 Task: Send an email with the signature Destiny Lee with the subject 'Status report' and the message 'Thank you for your prompt response.' from softage.1@softage.net to softage.10@softage.net and softage.2@softage.net with CC to softage.3@softage.net
Action: Key pressed n
Screenshot: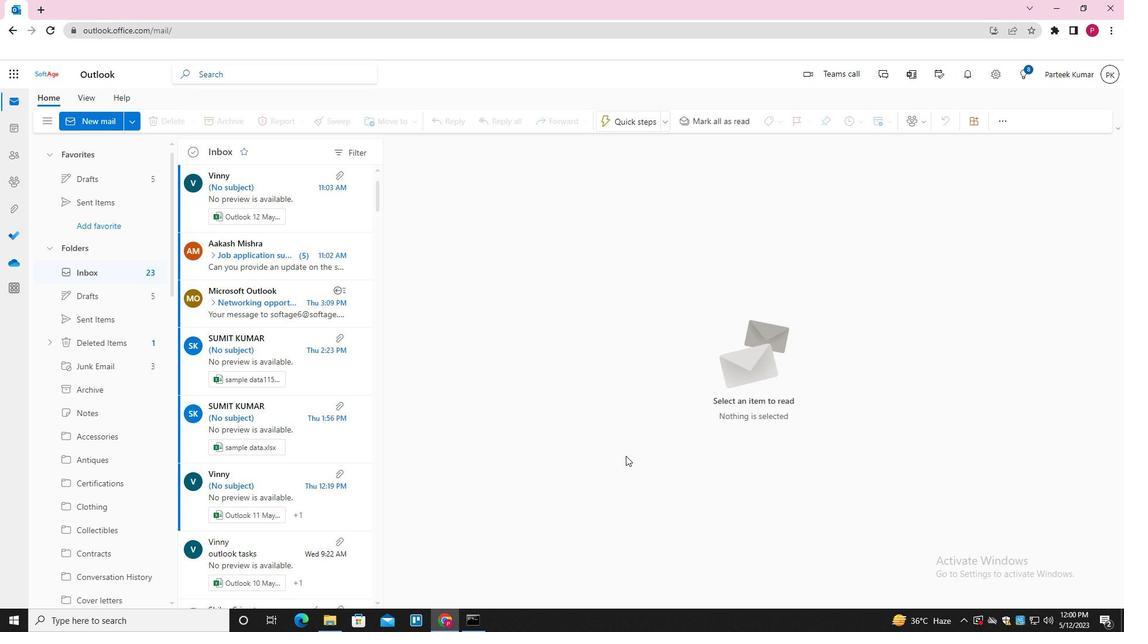 
Action: Mouse moved to (788, 124)
Screenshot: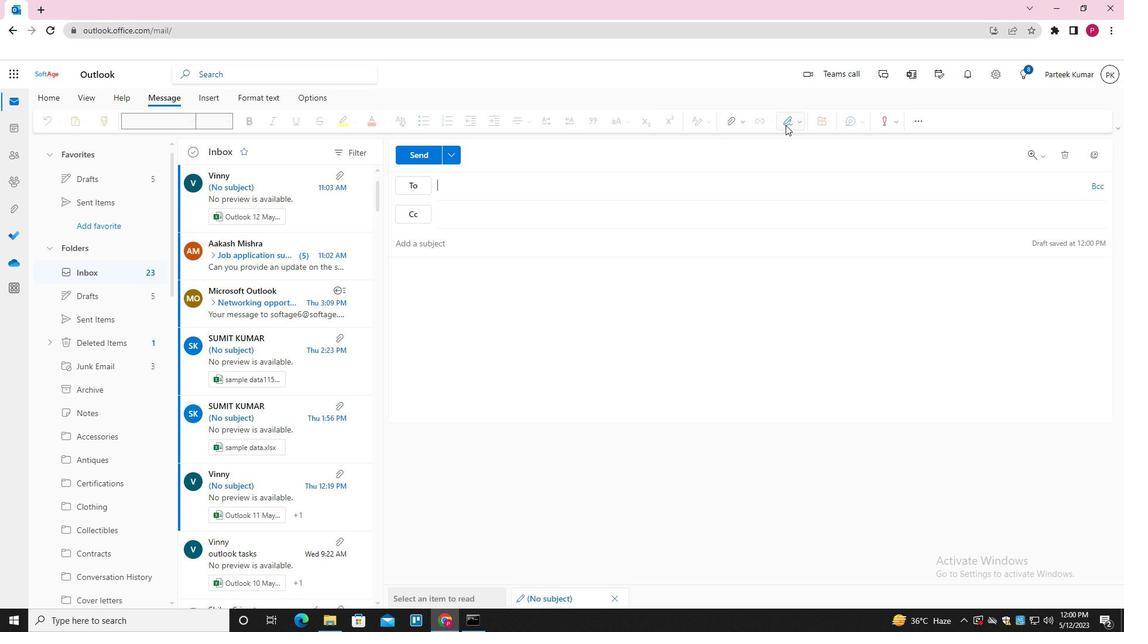 
Action: Mouse pressed left at (788, 124)
Screenshot: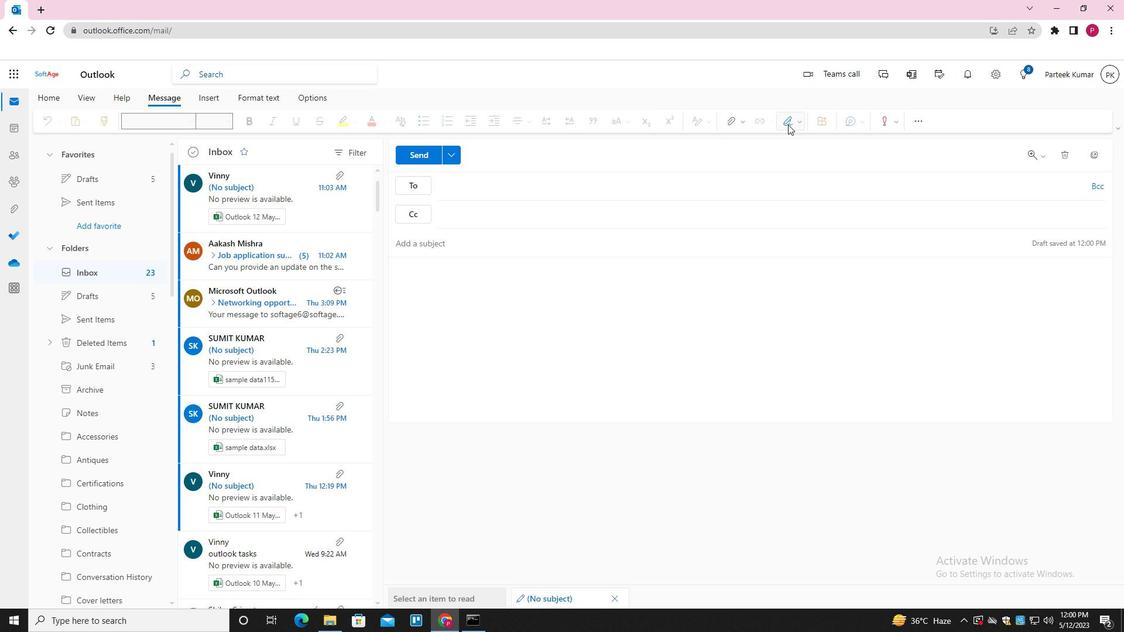 
Action: Mouse moved to (774, 170)
Screenshot: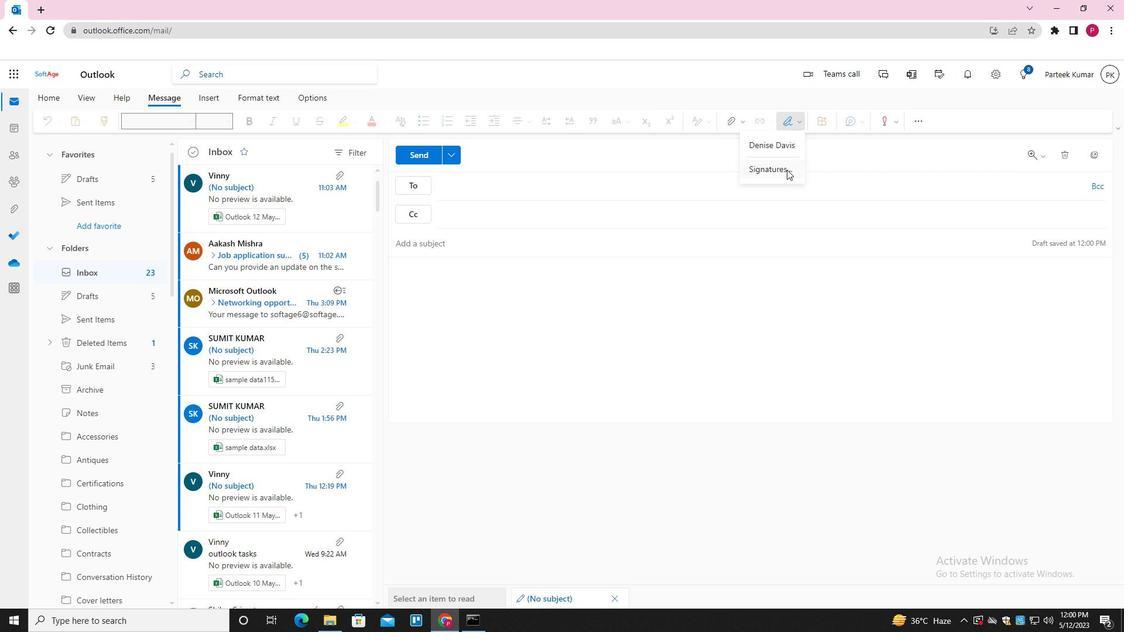 
Action: Mouse pressed left at (774, 170)
Screenshot: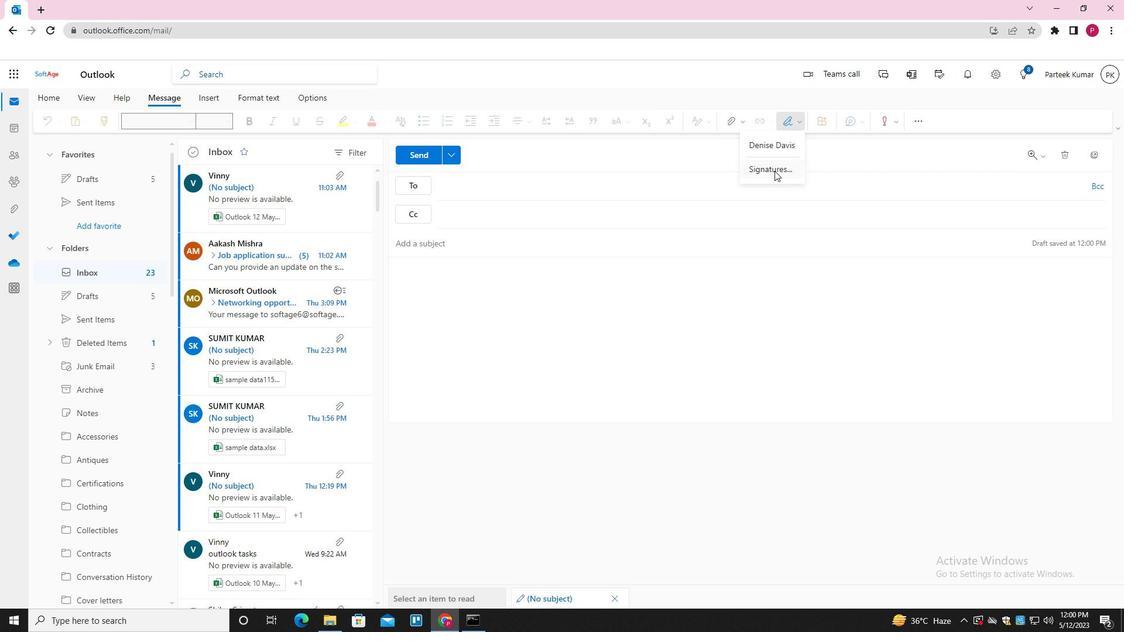
Action: Mouse moved to (799, 214)
Screenshot: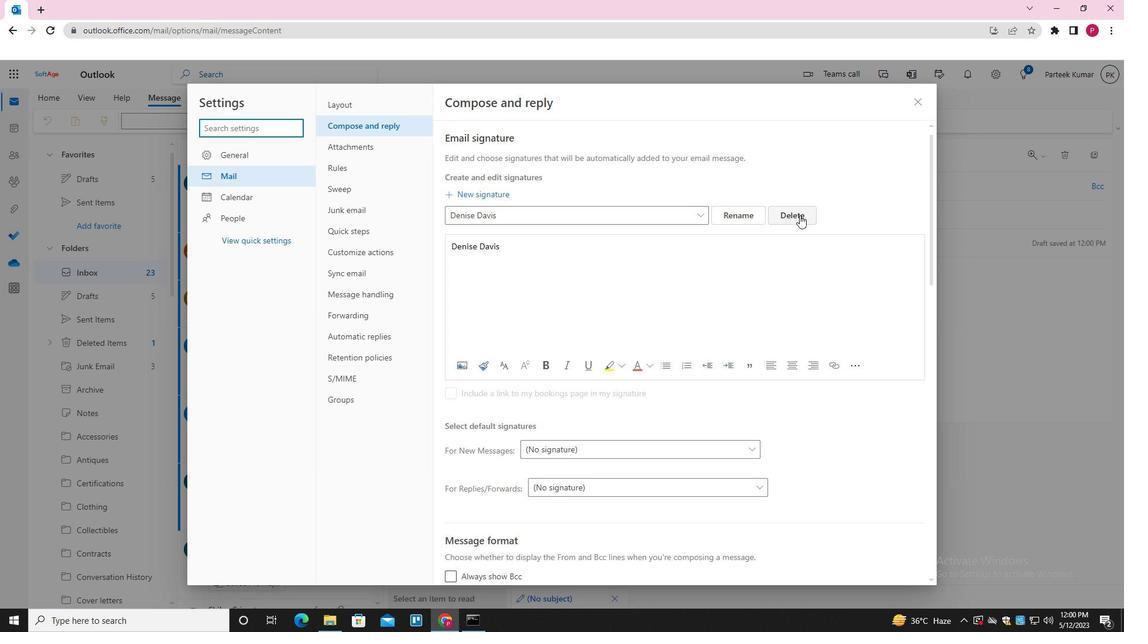 
Action: Mouse pressed left at (799, 214)
Screenshot: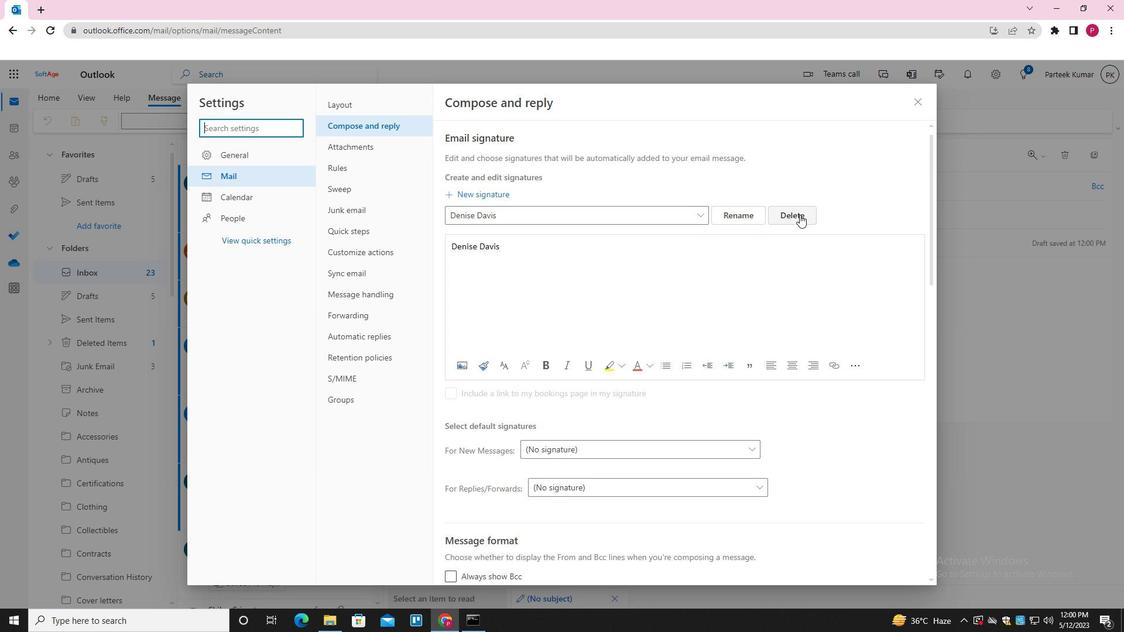 
Action: Mouse moved to (549, 212)
Screenshot: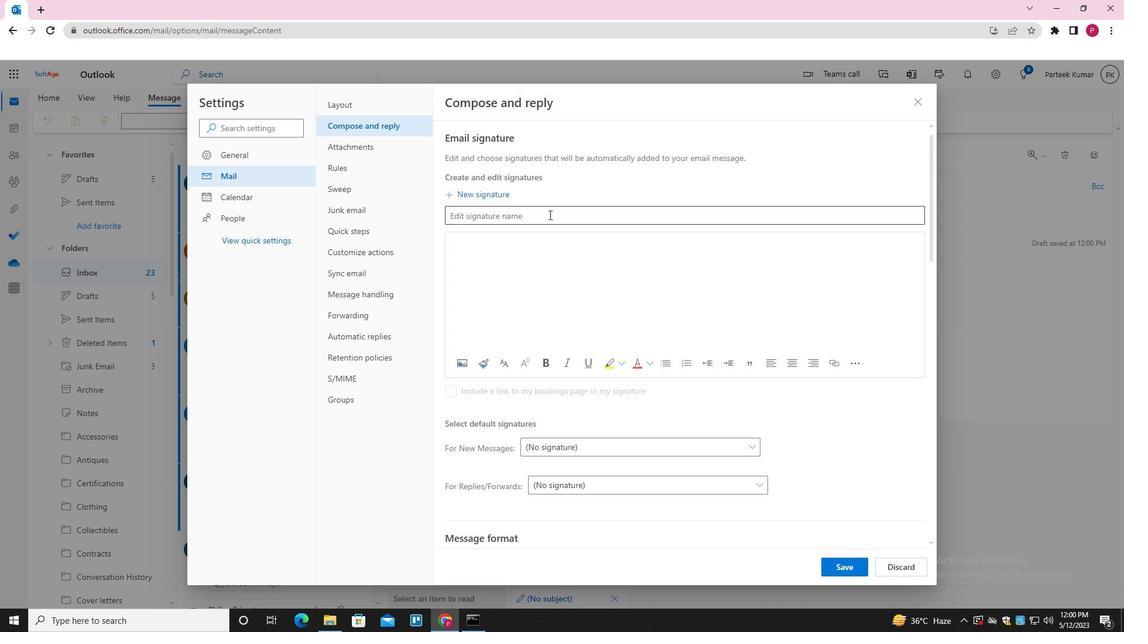 
Action: Mouse pressed left at (549, 212)
Screenshot: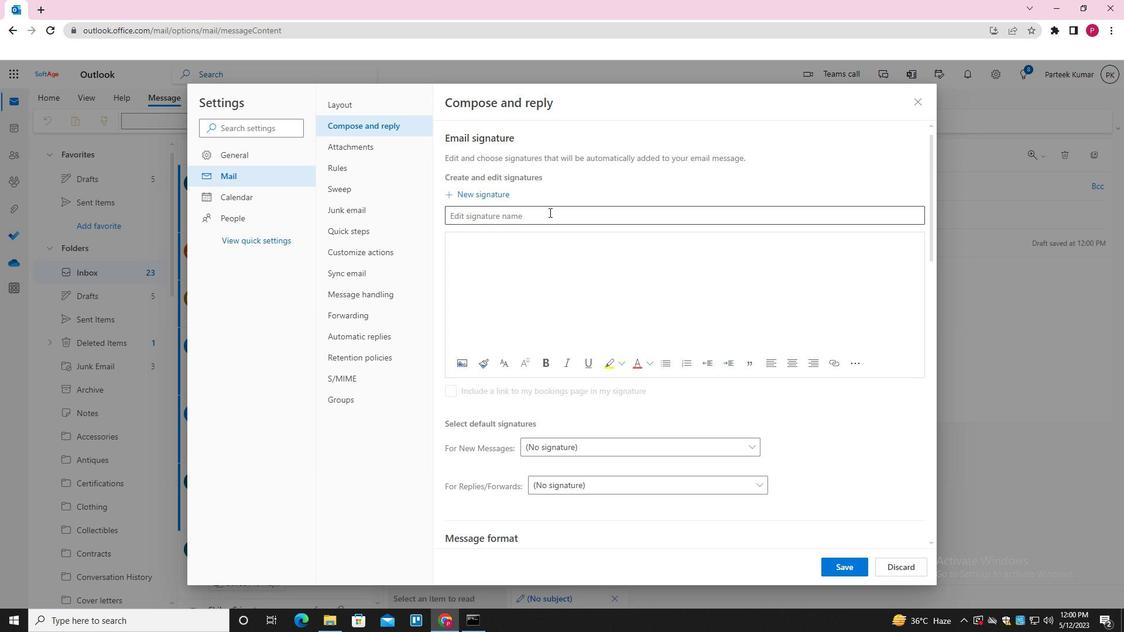 
Action: Mouse pressed left at (549, 212)
Screenshot: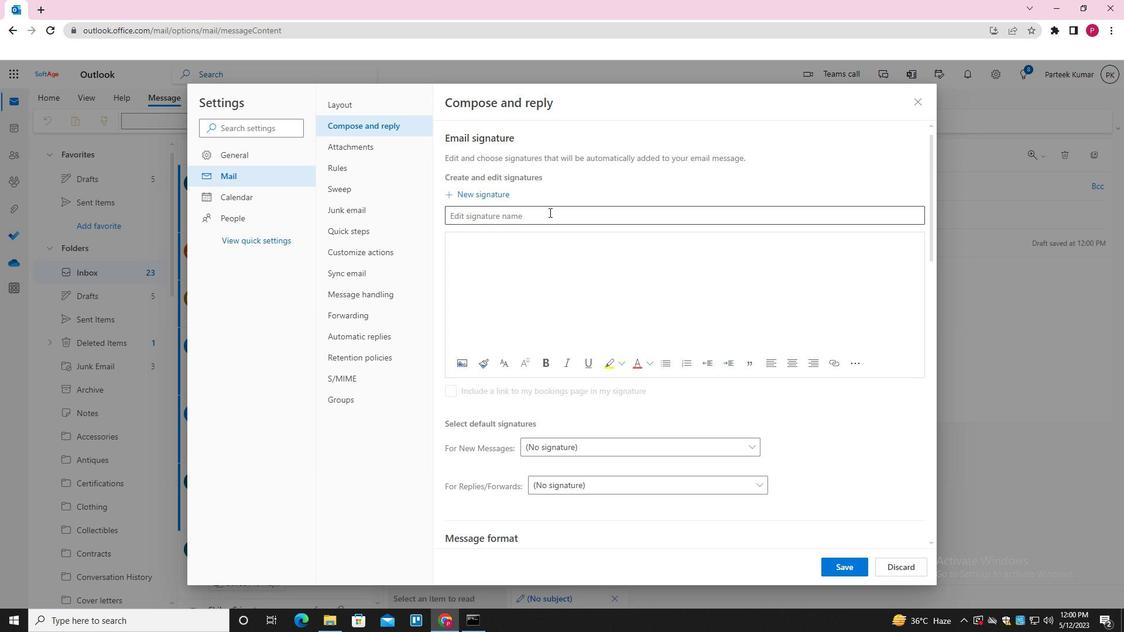 
Action: Key pressed <Key.shift>DESTINY<Key.space><Key.shift_r>LEE<Key.tab><Key.shift>DESTINY<Key.space><Key.shift_r>LEE
Screenshot: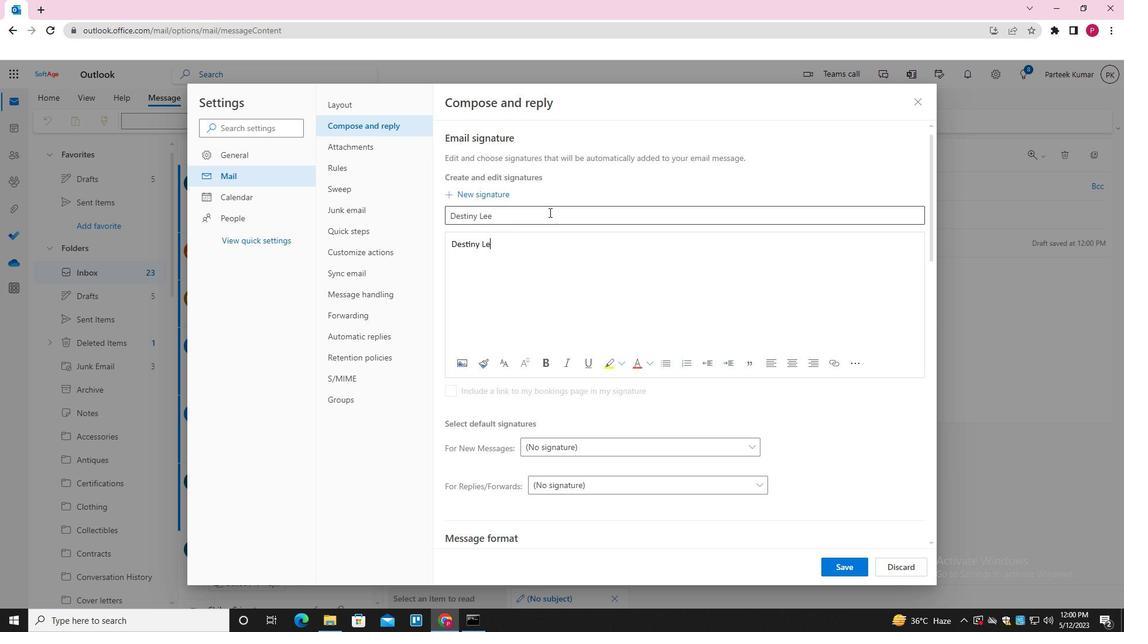 
Action: Mouse moved to (840, 570)
Screenshot: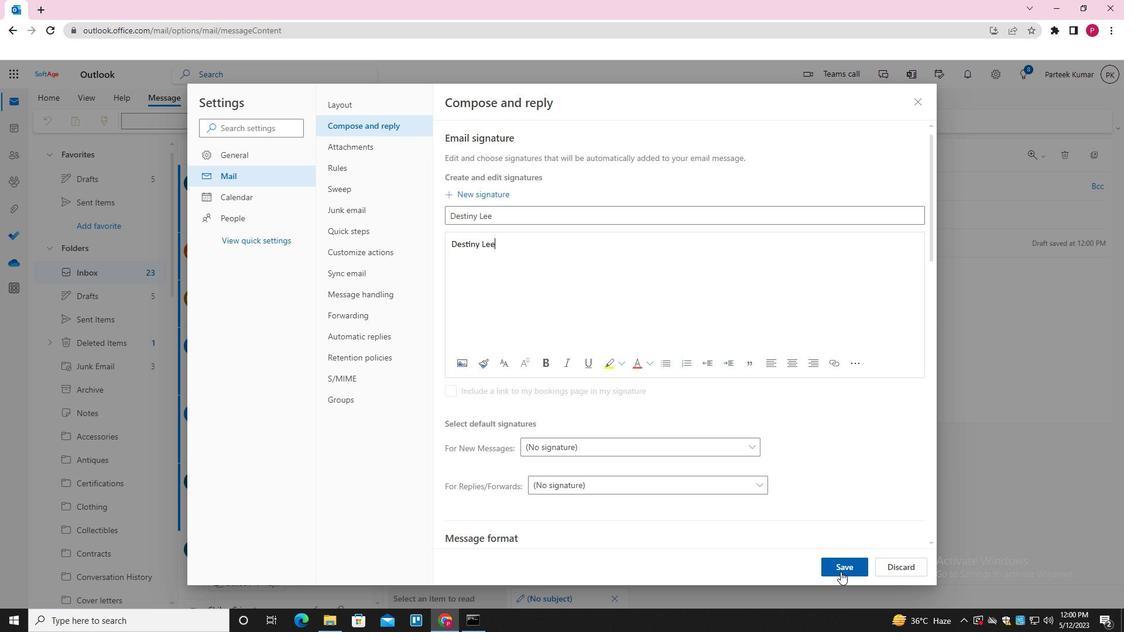 
Action: Mouse pressed left at (840, 570)
Screenshot: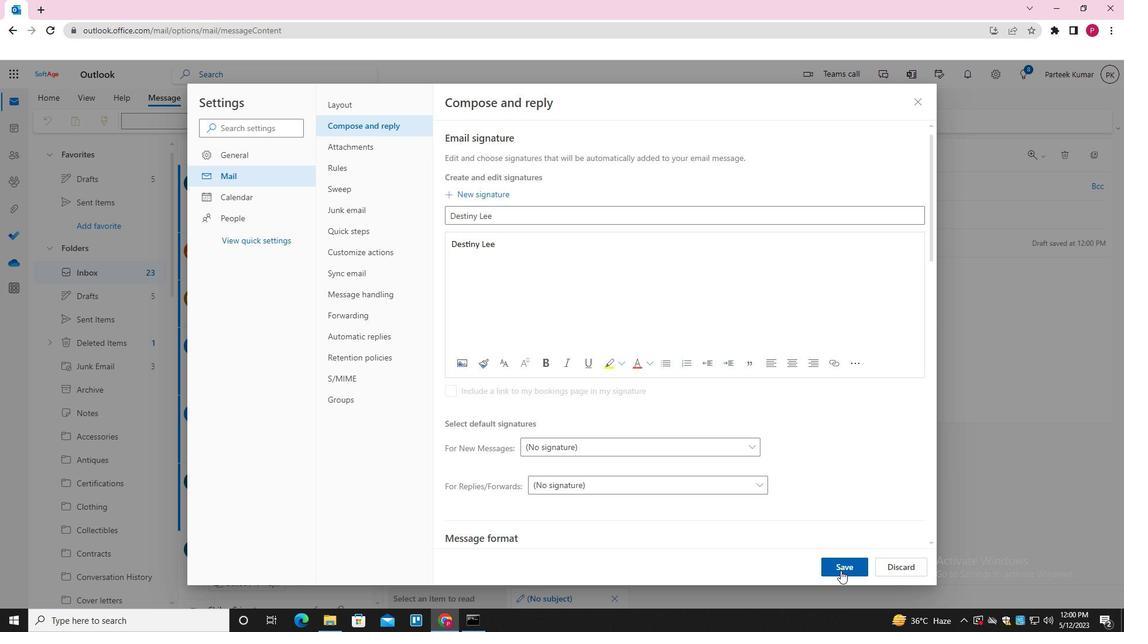 
Action: Mouse moved to (919, 104)
Screenshot: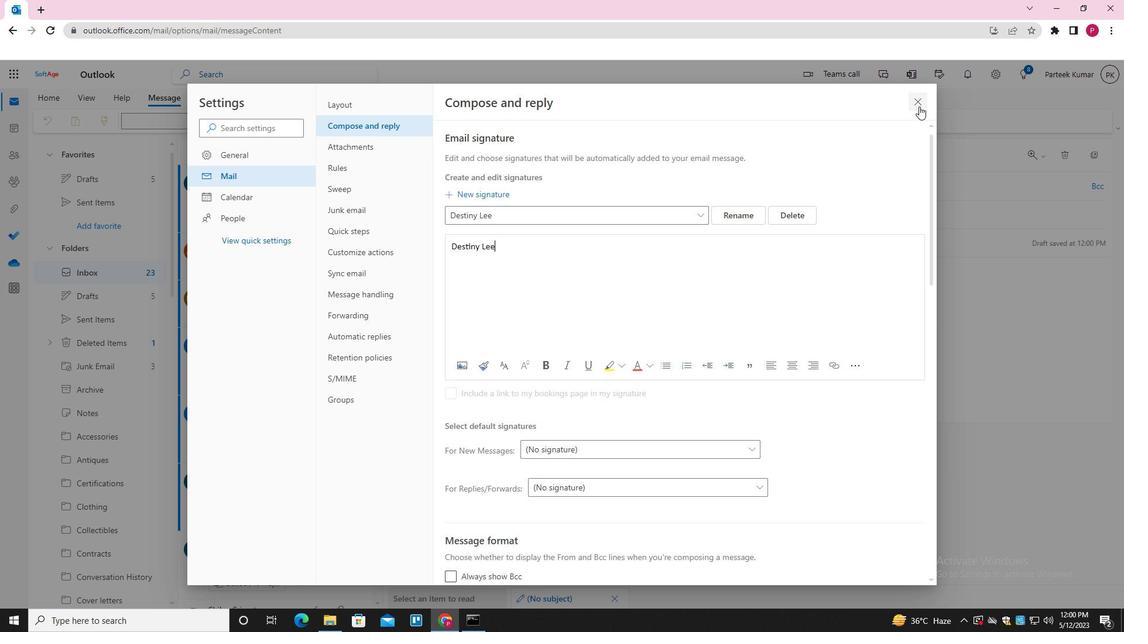 
Action: Mouse pressed left at (919, 104)
Screenshot: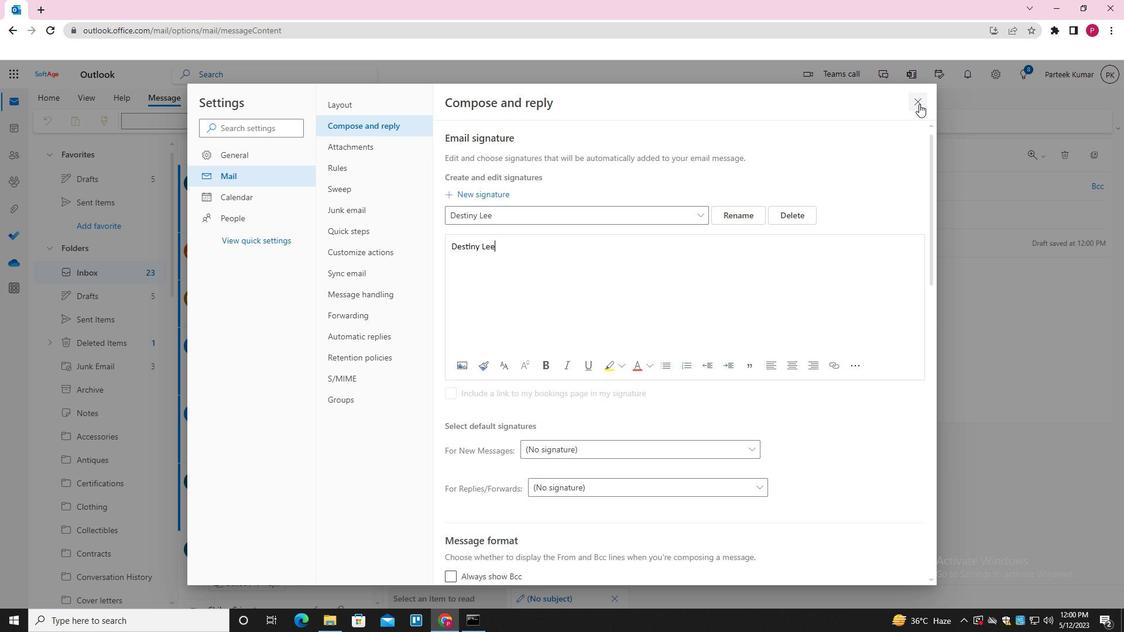 
Action: Mouse moved to (536, 338)
Screenshot: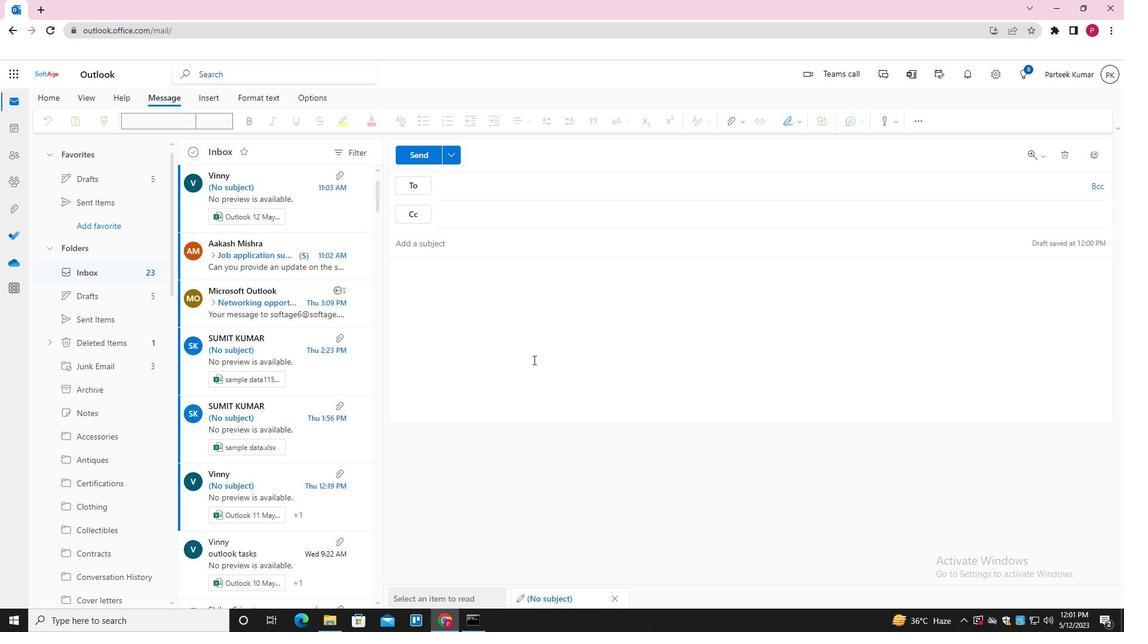 
Action: Mouse pressed left at (536, 338)
Screenshot: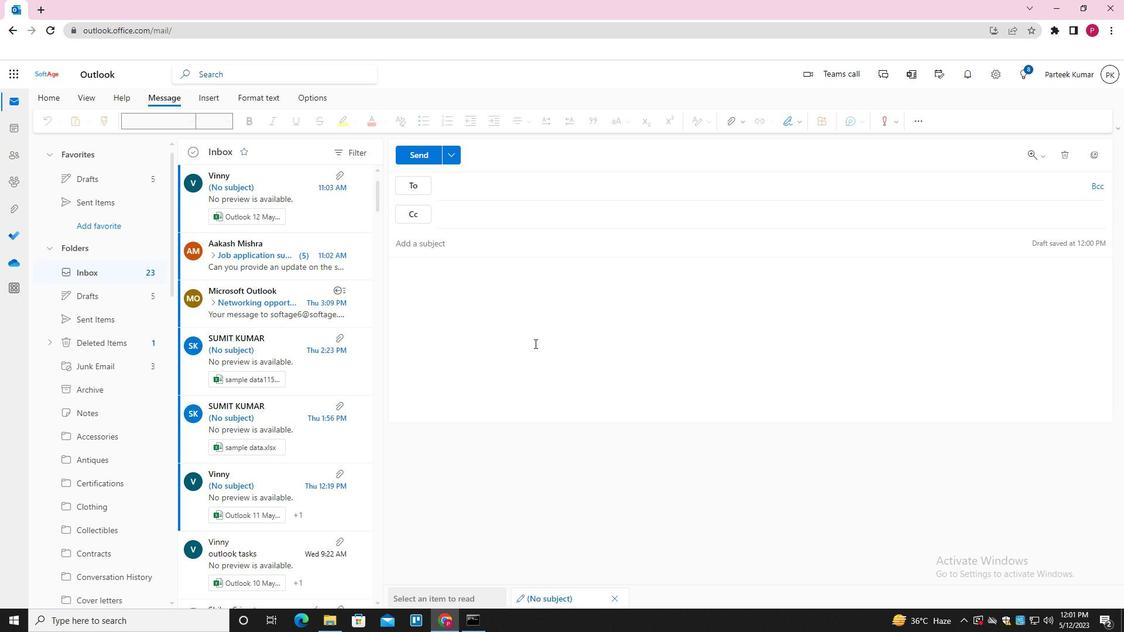 
Action: Mouse moved to (785, 118)
Screenshot: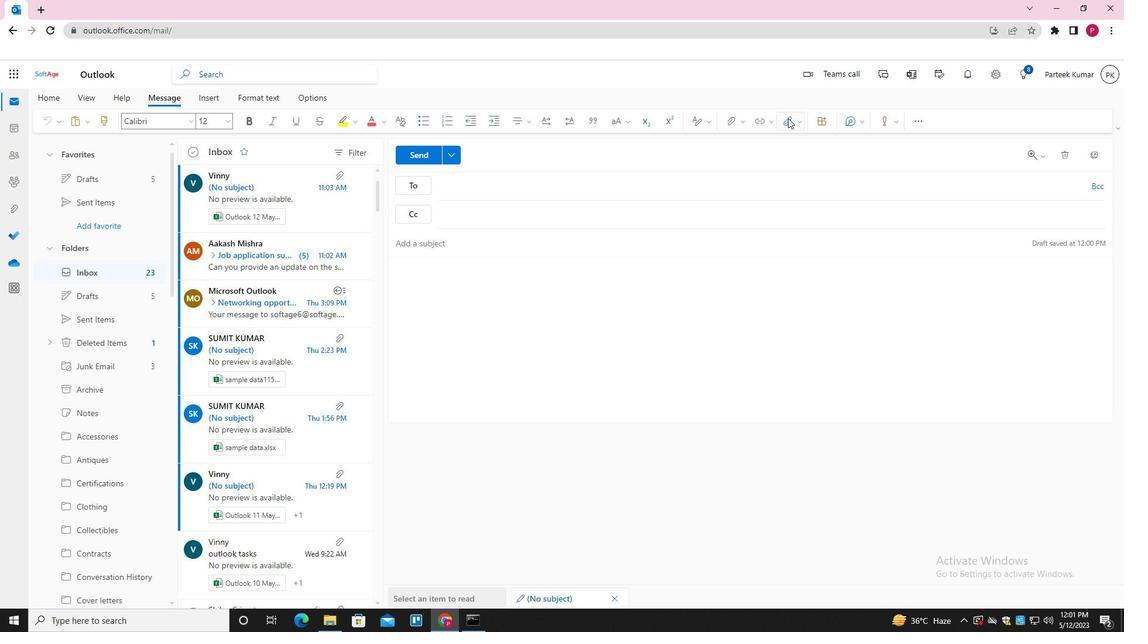 
Action: Mouse pressed left at (785, 118)
Screenshot: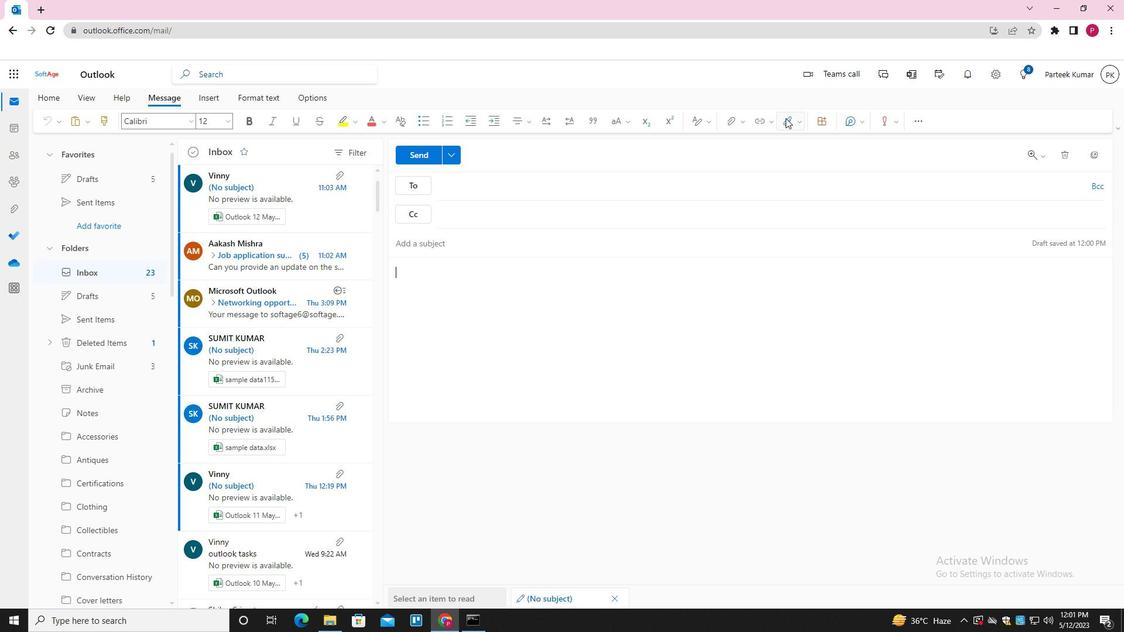 
Action: Mouse moved to (772, 145)
Screenshot: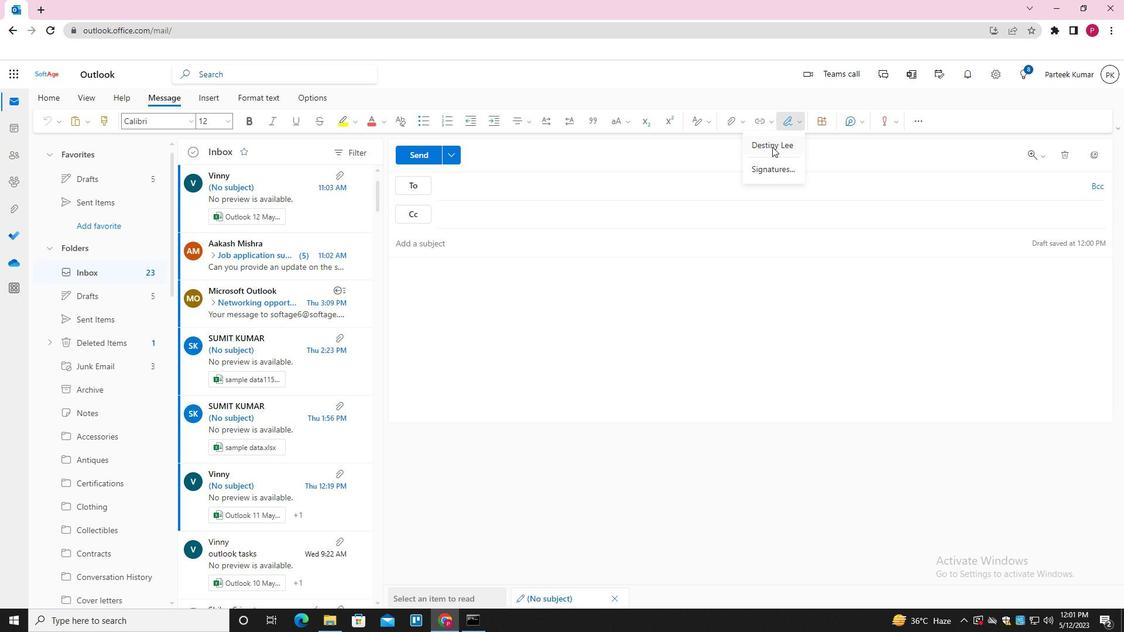 
Action: Mouse pressed left at (772, 145)
Screenshot: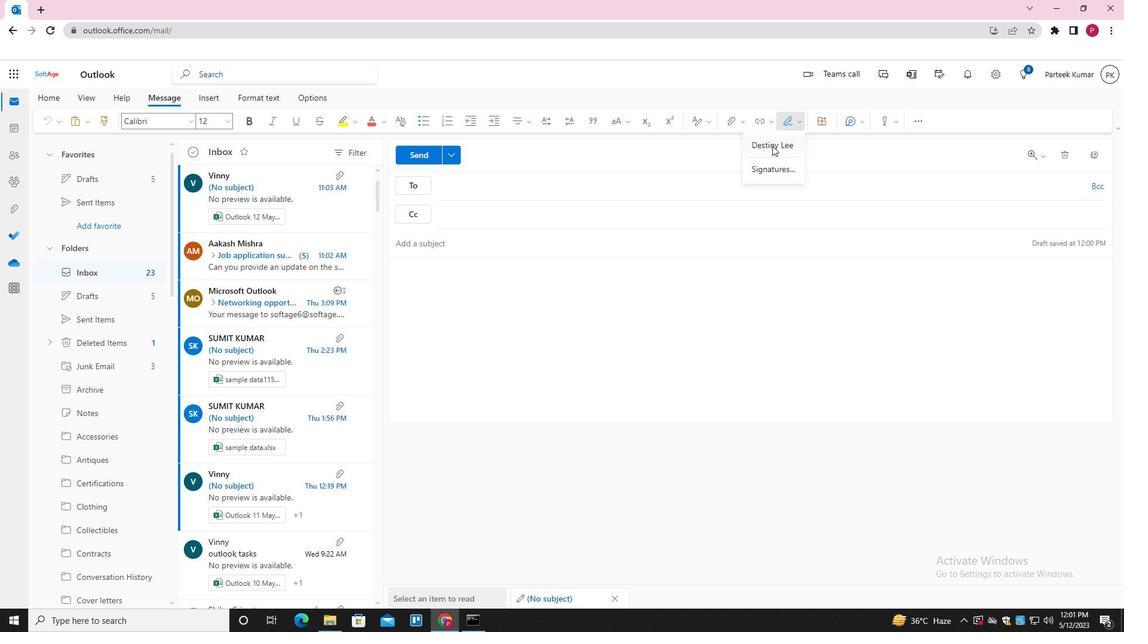 
Action: Mouse moved to (474, 241)
Screenshot: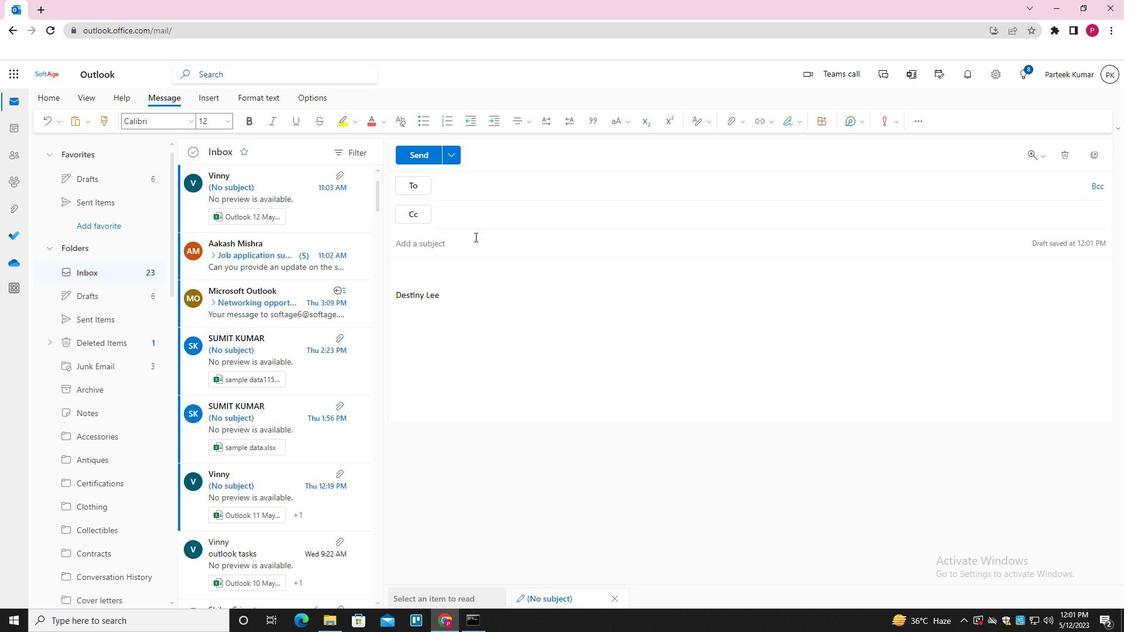 
Action: Mouse pressed left at (474, 241)
Screenshot: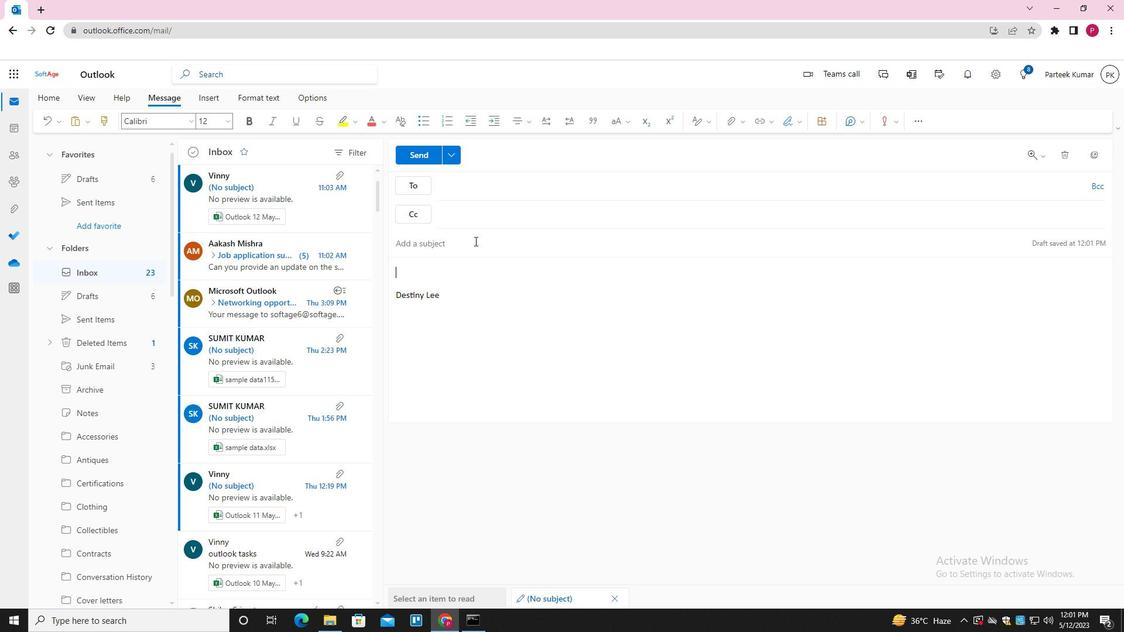 
Action: Key pressed <Key.shift>STATUS<Key.space>REPORT<Key.tab><Key.shift>THANK<Key.space>YOU<Key.space>FOR<Key.space>YOUR<Key.space>PROMPT<Key.space>RESPOM<Key.backspace>NSE<Key.space>
Screenshot: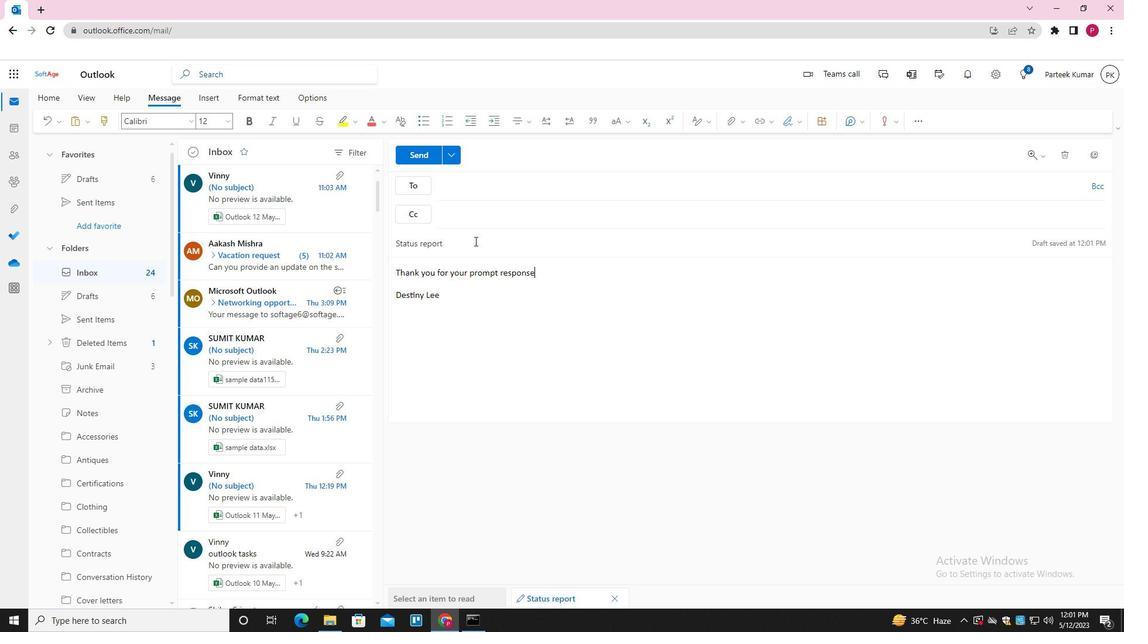 
Action: Mouse moved to (487, 175)
Screenshot: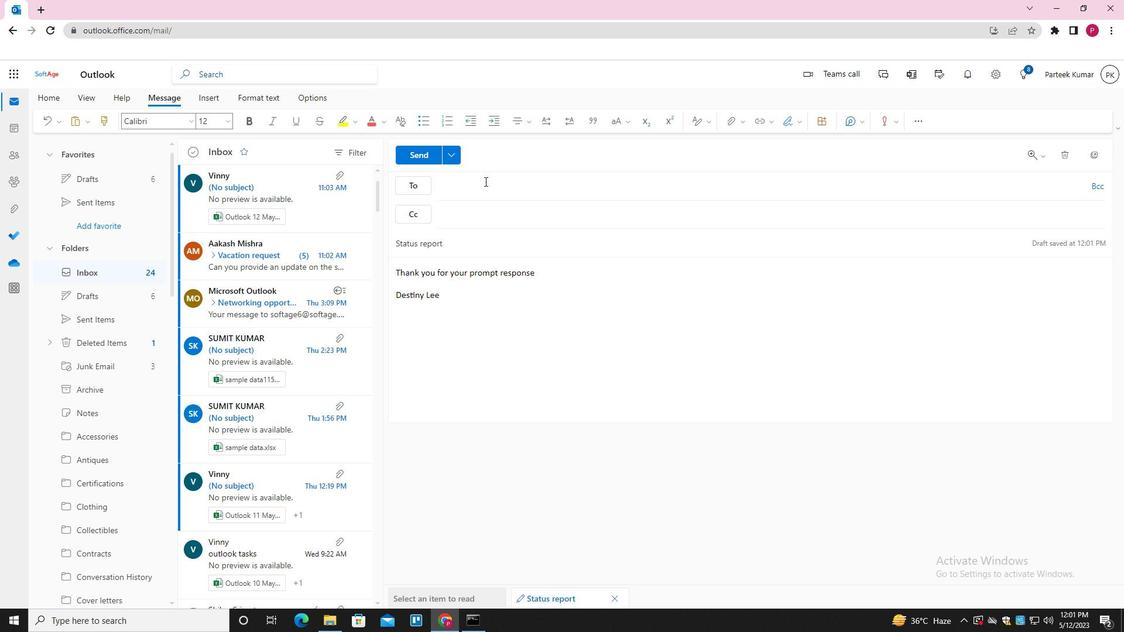 
Action: Mouse pressed left at (487, 175)
Screenshot: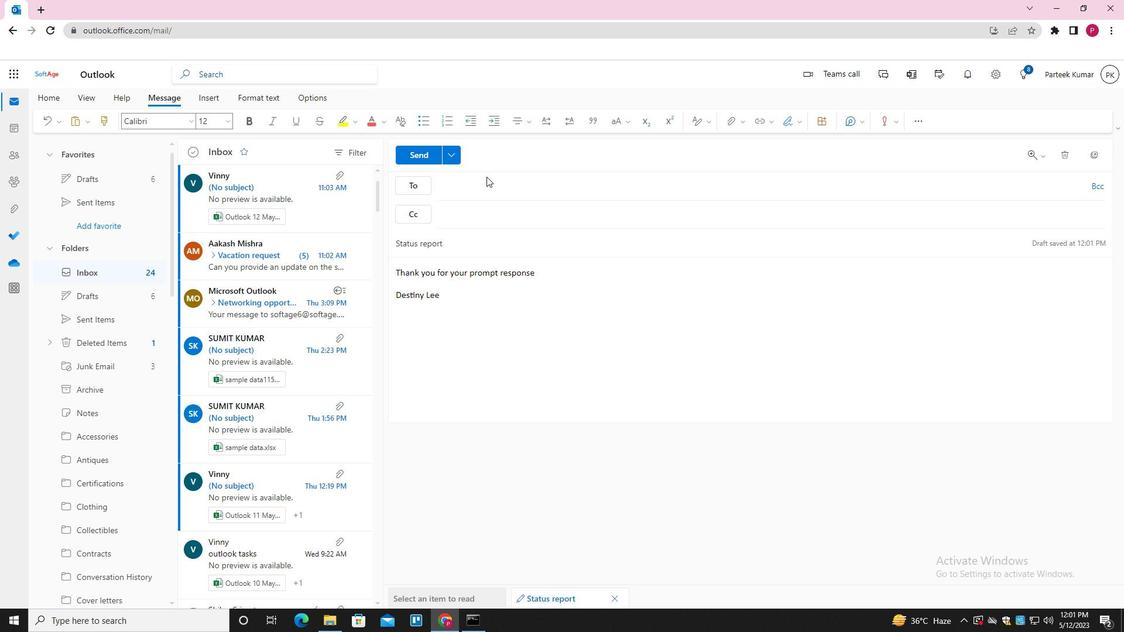 
Action: Mouse moved to (490, 185)
Screenshot: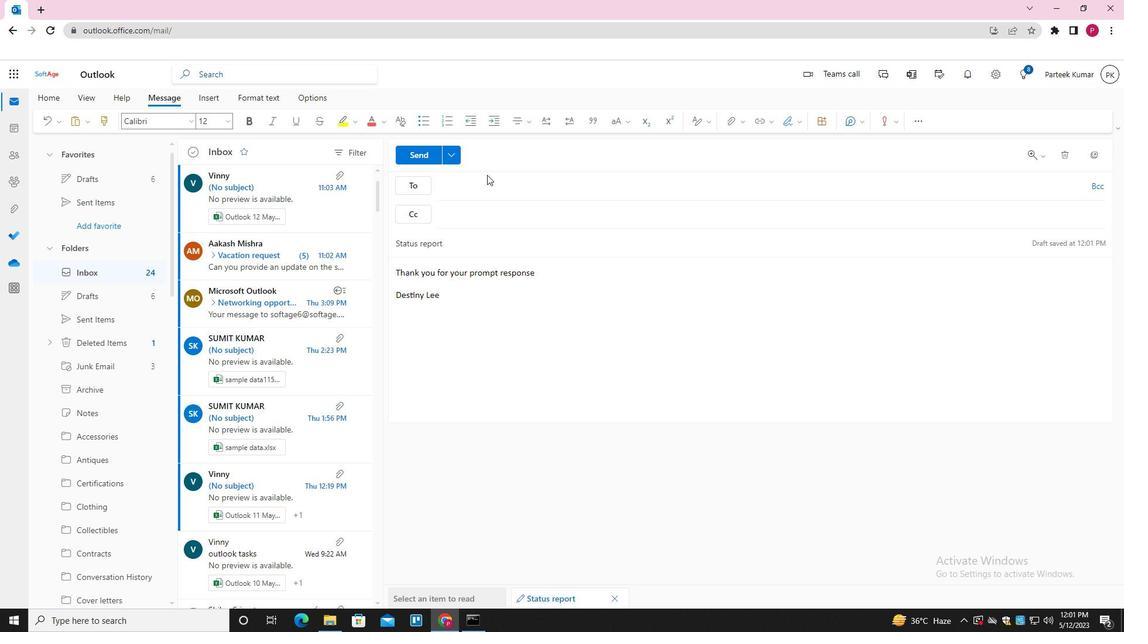 
Action: Mouse pressed left at (490, 185)
Screenshot: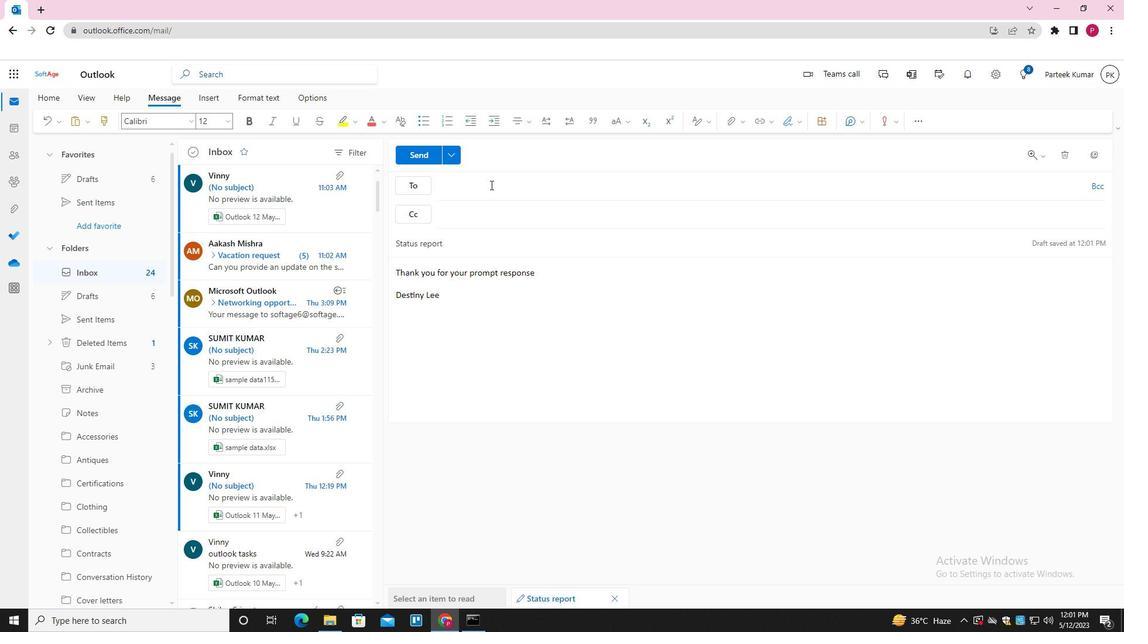 
Action: Key pressed SOFTAGE.10<Key.shift>@SOFTAGE.NET<Key.enter>SOFTAGE.2<Key.shift>@SOFTAGE.NET<Key.enter><Key.tab>SOFTAGE.3<Key.shift>@SOFTAGE.NET<Key.enter>
Screenshot: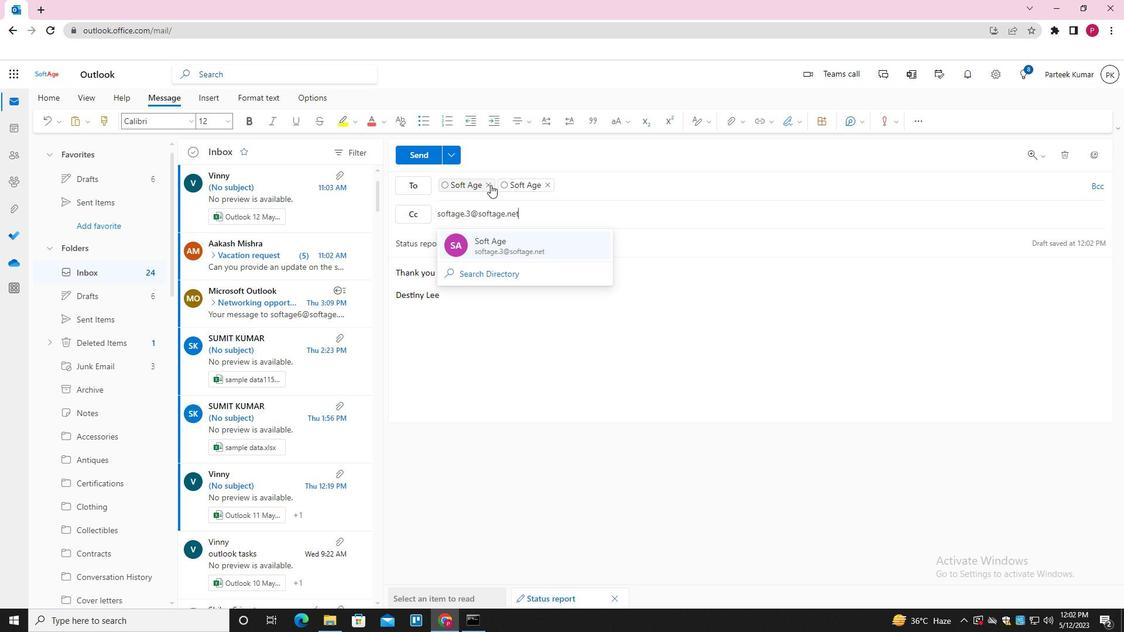 
Action: Mouse moved to (425, 152)
Screenshot: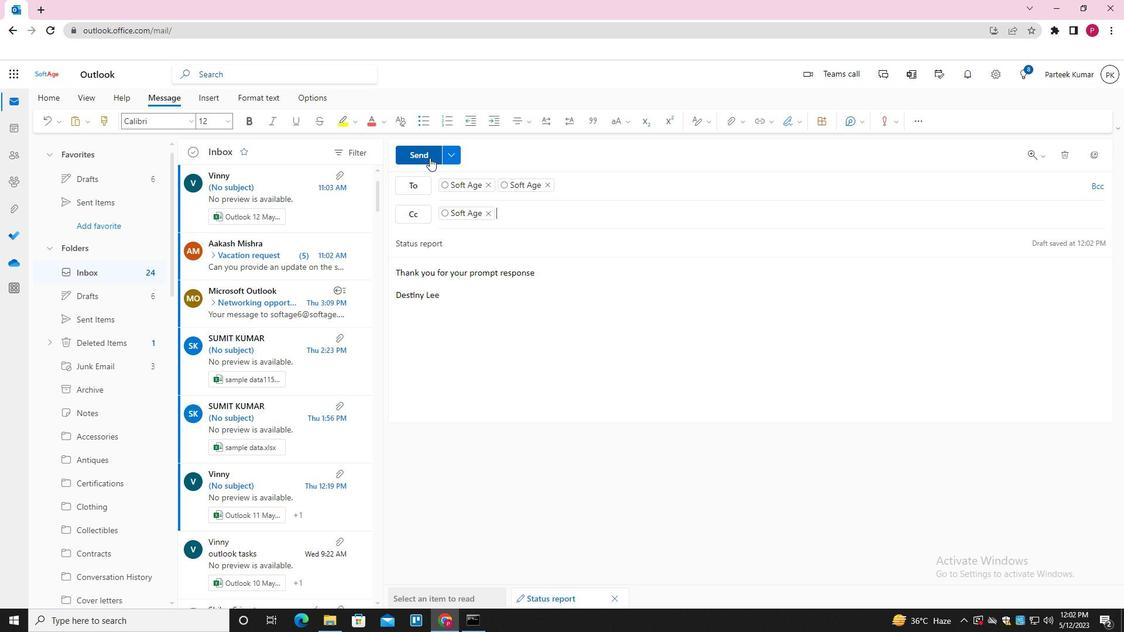 
Action: Mouse pressed left at (425, 152)
Screenshot: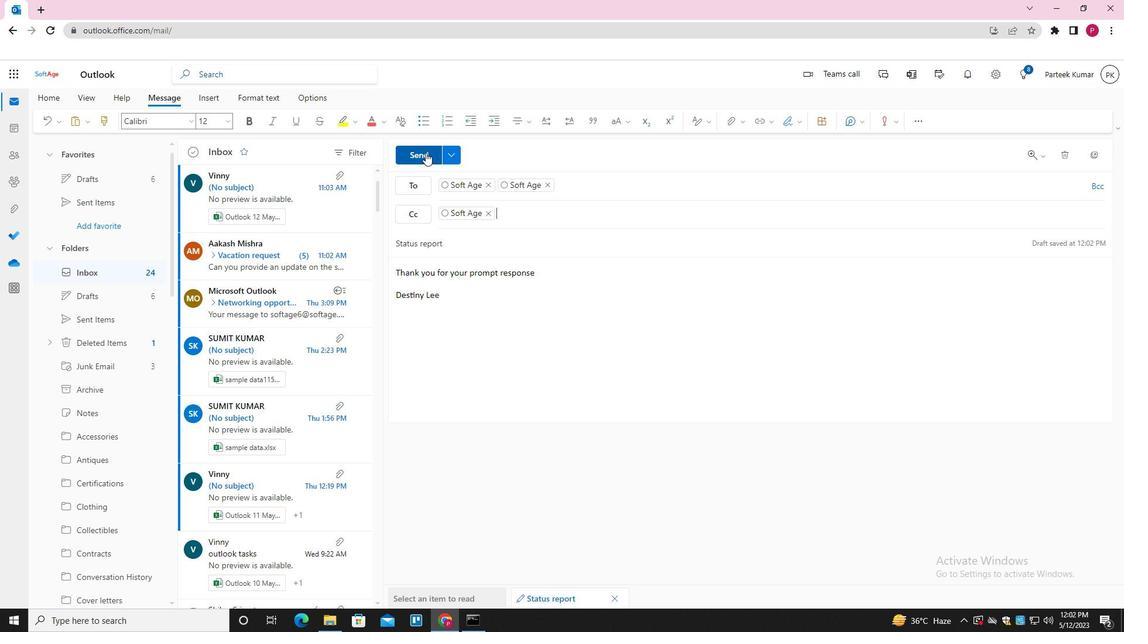 
Action: Mouse moved to (668, 210)
Screenshot: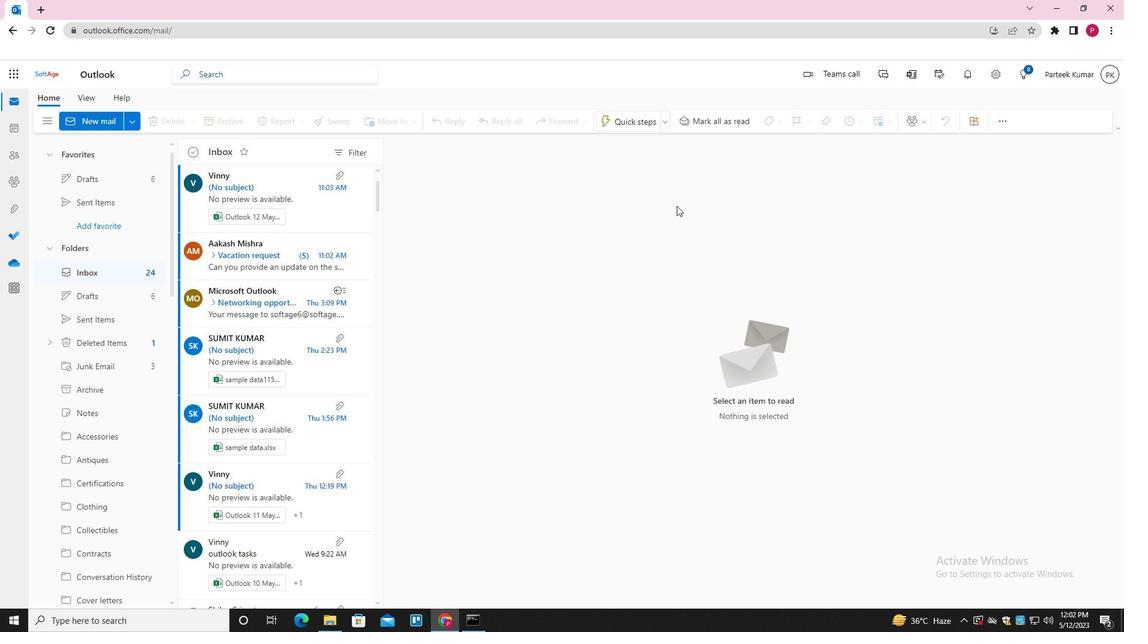 
